 Task: Create a task  Implement a new cloud-based payroll system for a company , assign it to team member softage.5@softage.net in the project AgileMission and update the status of the task to  At Risk , set the priority of the task to Medium
Action: Mouse moved to (76, 56)
Screenshot: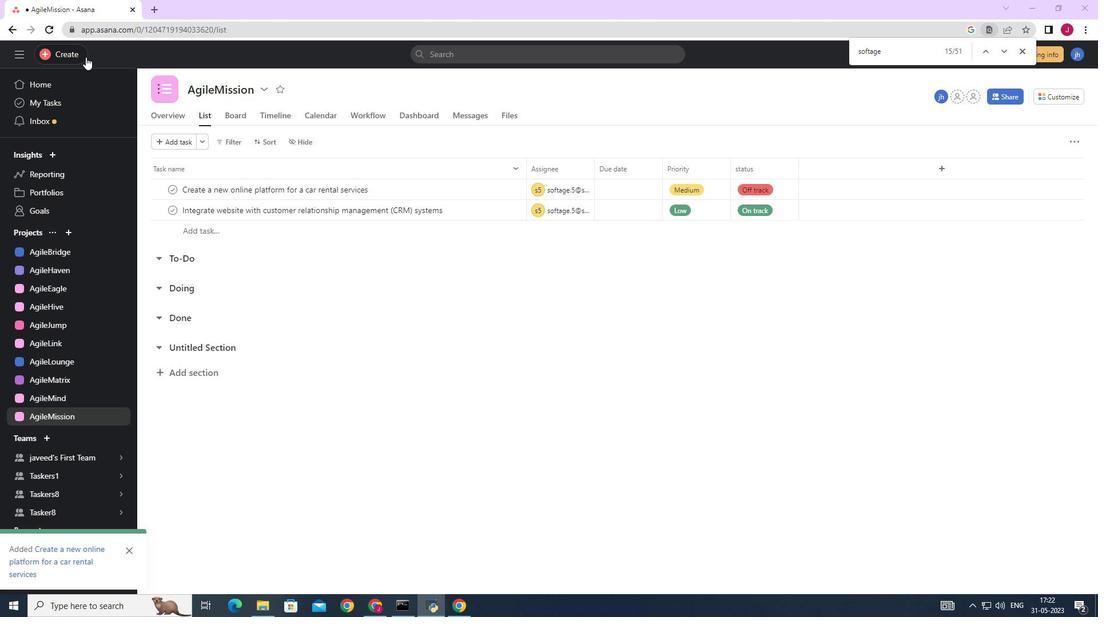 
Action: Mouse pressed left at (76, 56)
Screenshot: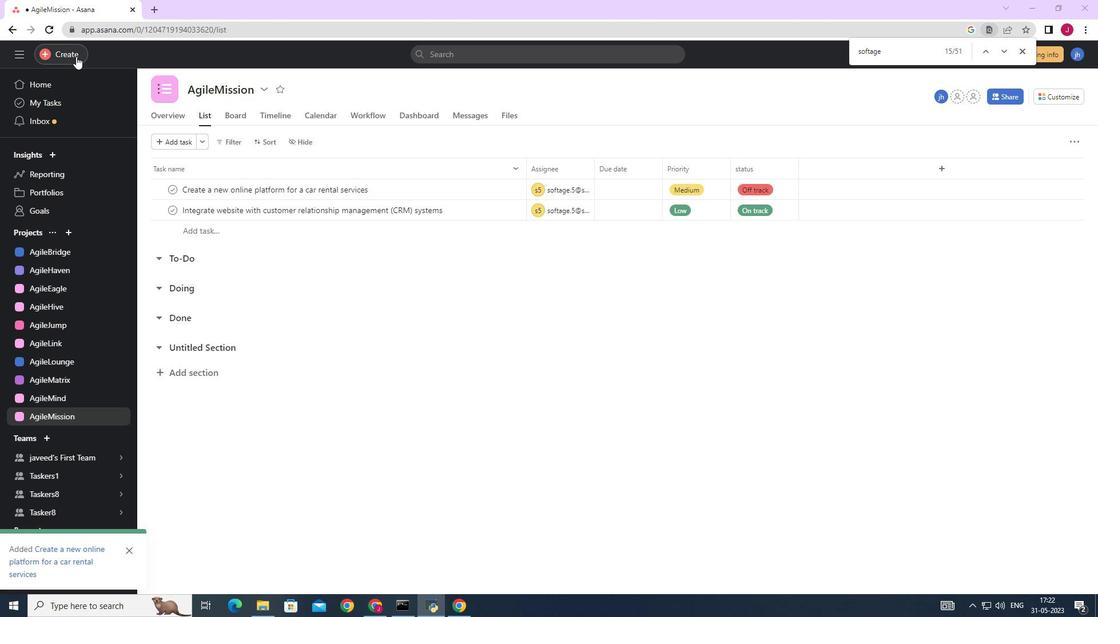 
Action: Mouse moved to (133, 52)
Screenshot: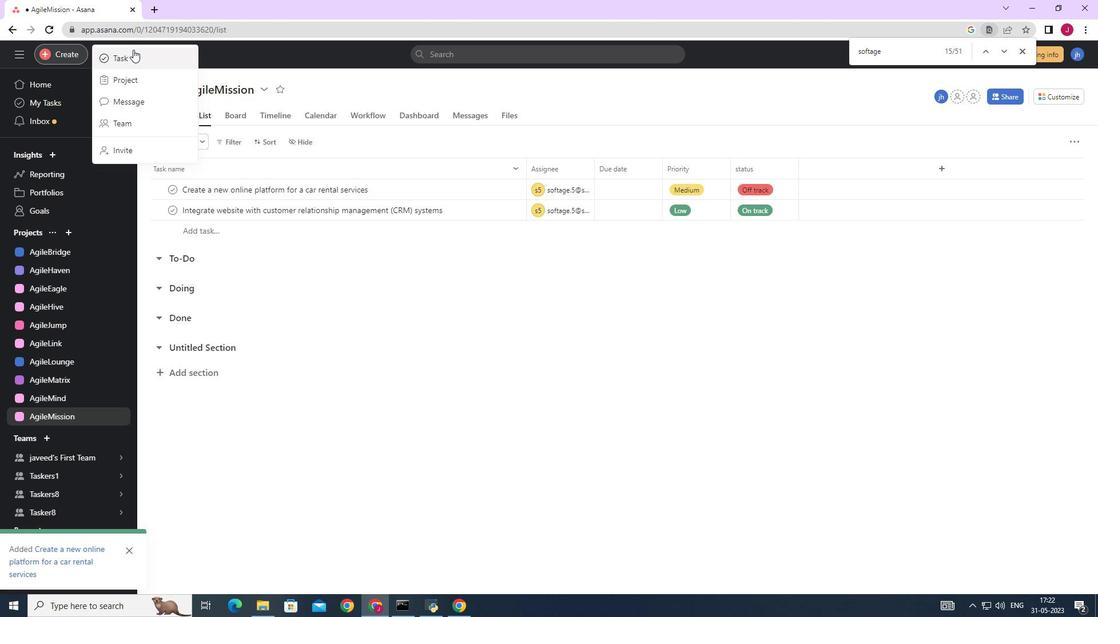 
Action: Mouse pressed left at (133, 52)
Screenshot: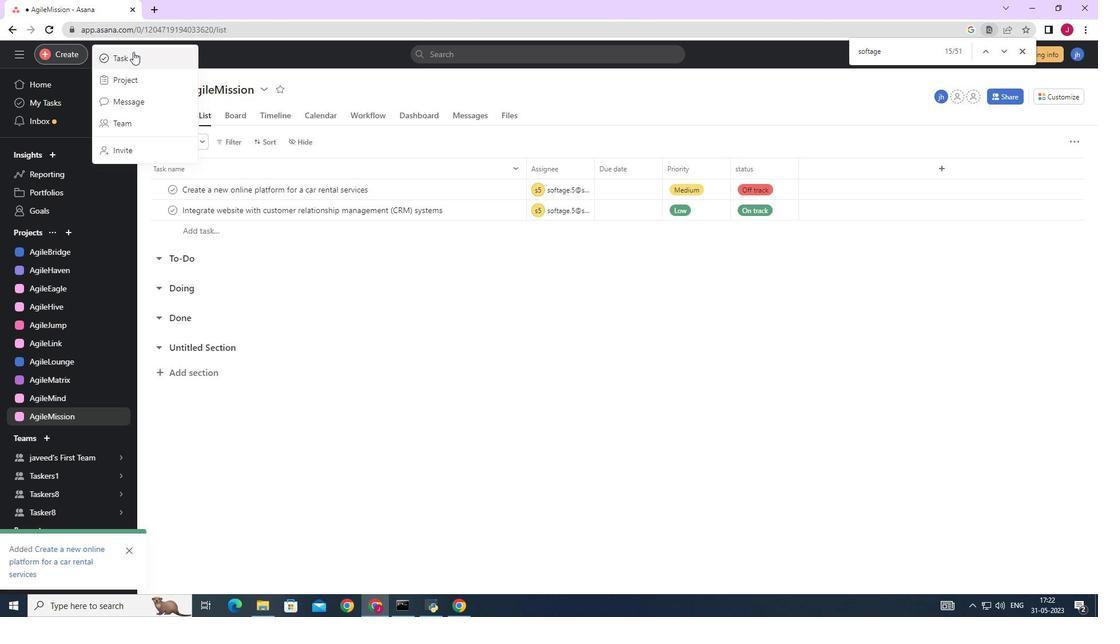 
Action: Mouse moved to (891, 378)
Screenshot: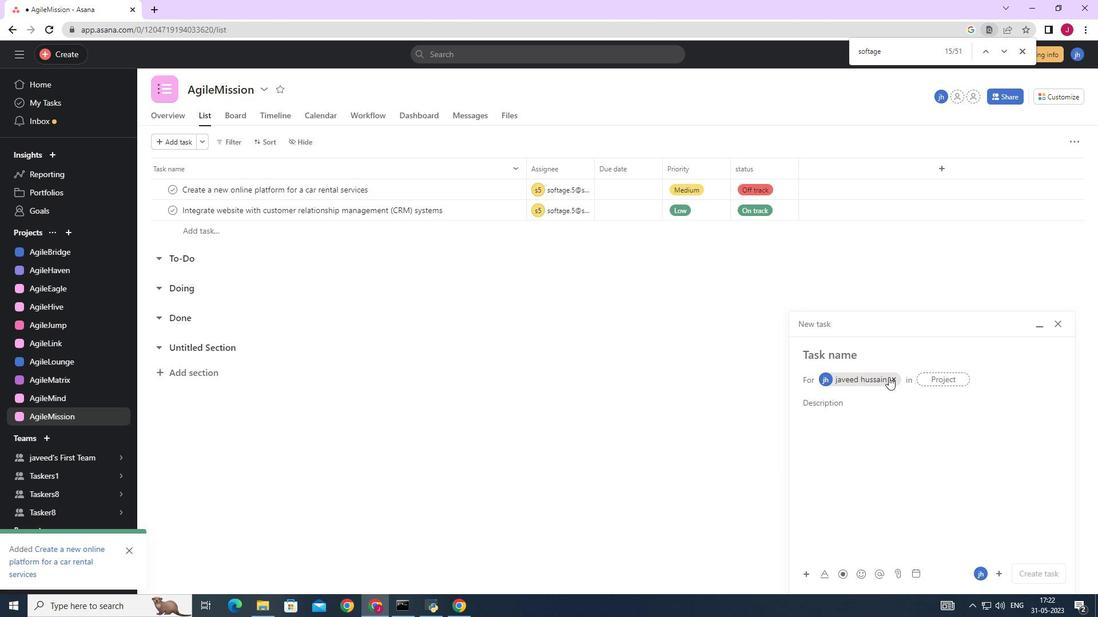 
Action: Mouse pressed left at (891, 378)
Screenshot: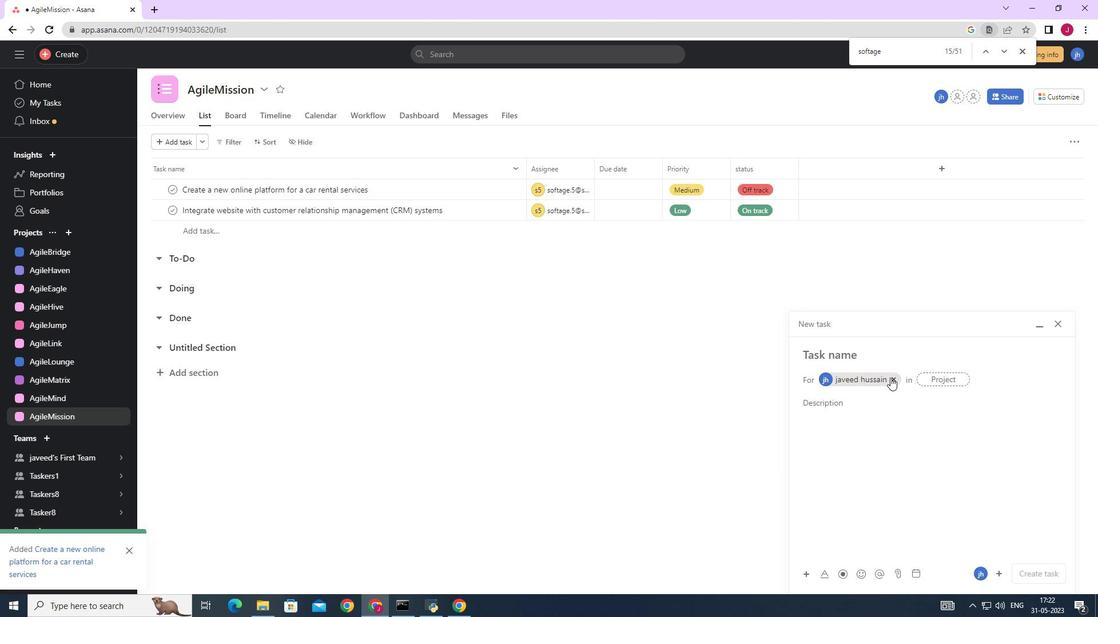 
Action: Mouse moved to (848, 365)
Screenshot: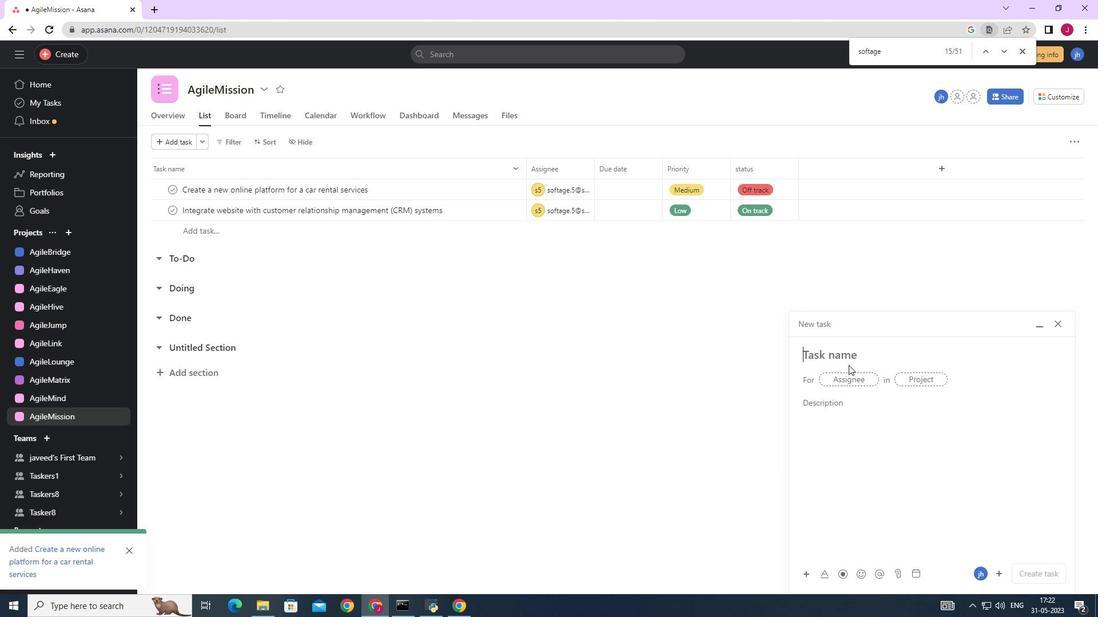 
Action: Key pressed <Key.caps_lock>I<Key.caps_lock>mplement<Key.space>a<Key.space>new<Key.space>cloud-based<Key.space>payroll<Key.space>system<Key.space>for<Key.space>a<Key.space>company
Screenshot: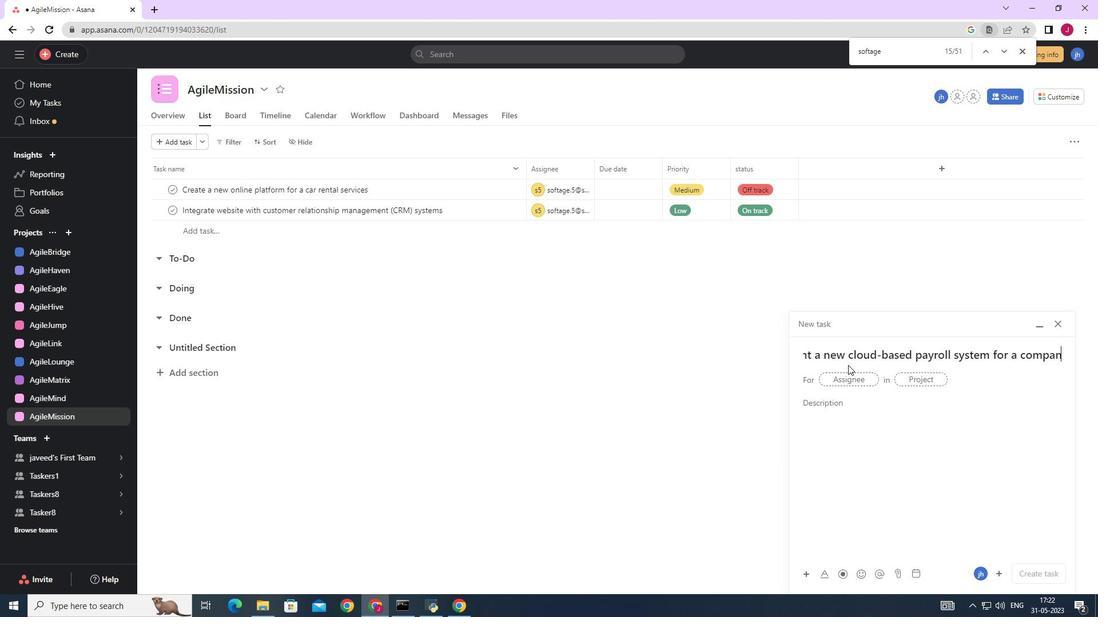 
Action: Mouse moved to (857, 378)
Screenshot: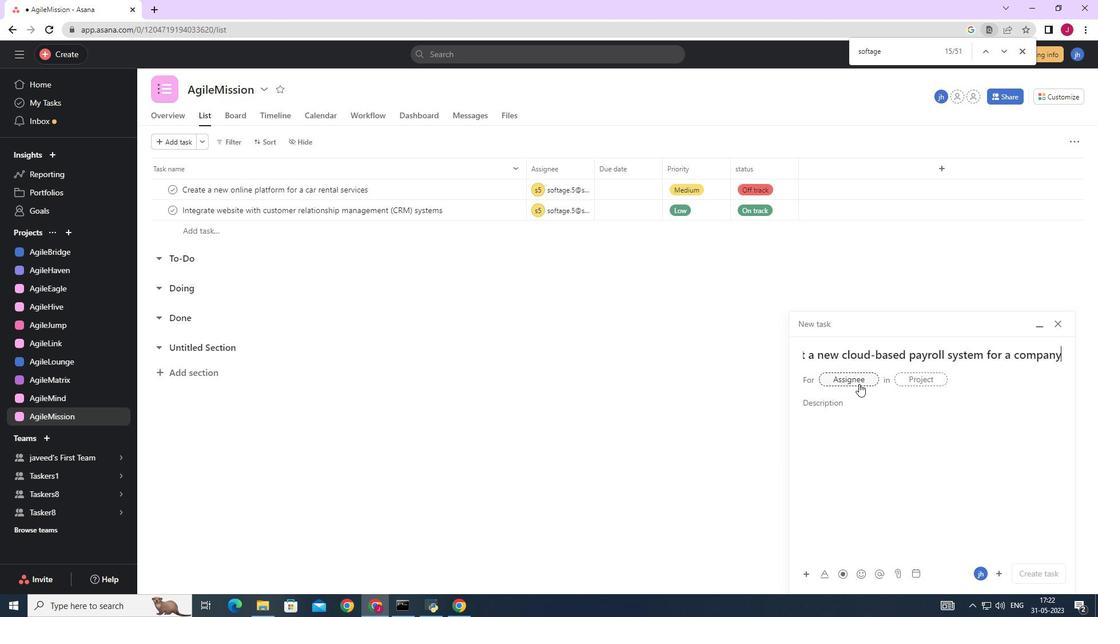 
Action: Mouse pressed left at (857, 378)
Screenshot: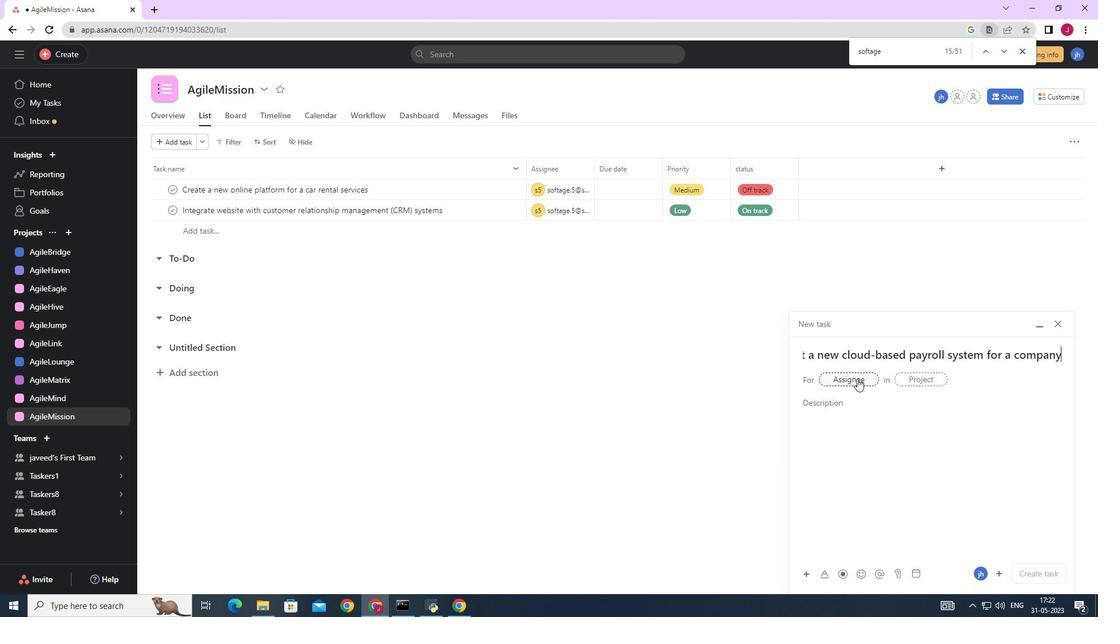 
Action: Key pressed softage.5
Screenshot: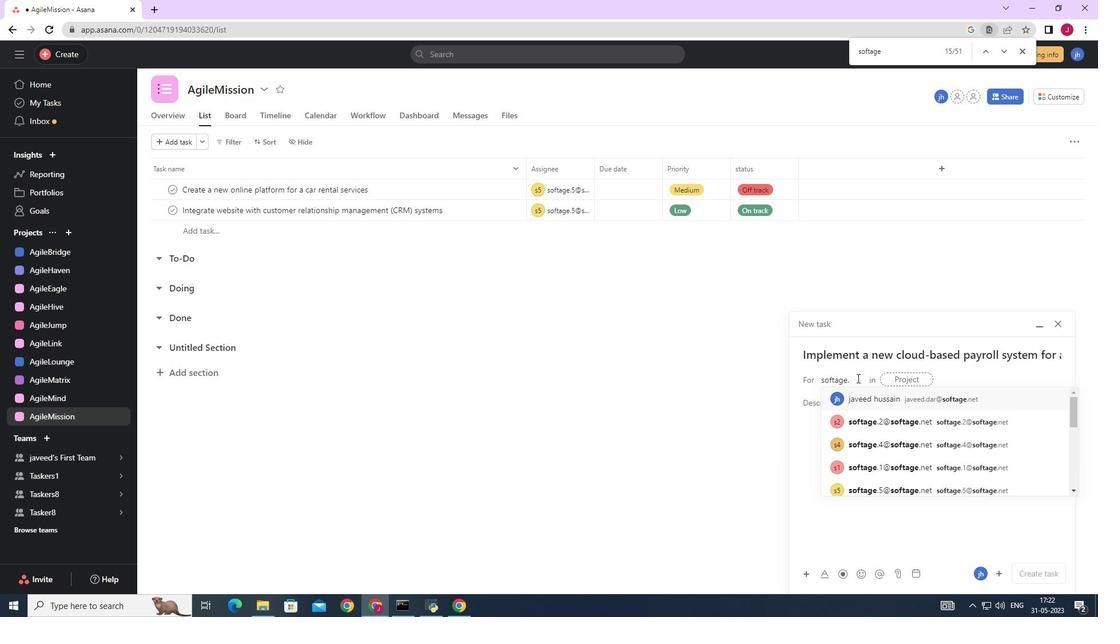
Action: Mouse moved to (870, 398)
Screenshot: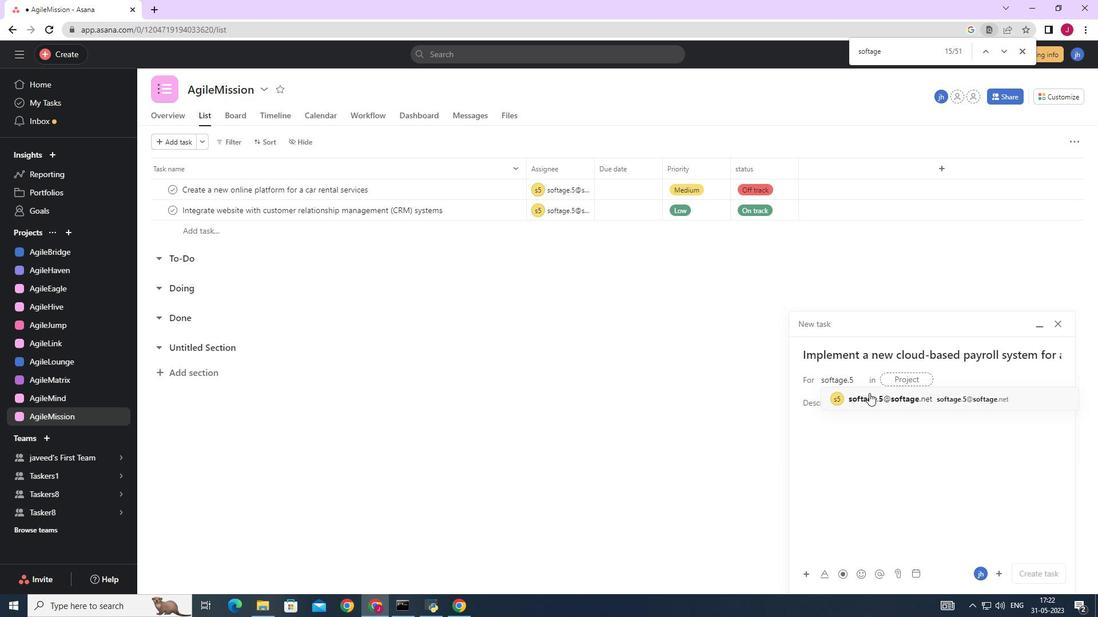 
Action: Mouse pressed left at (870, 398)
Screenshot: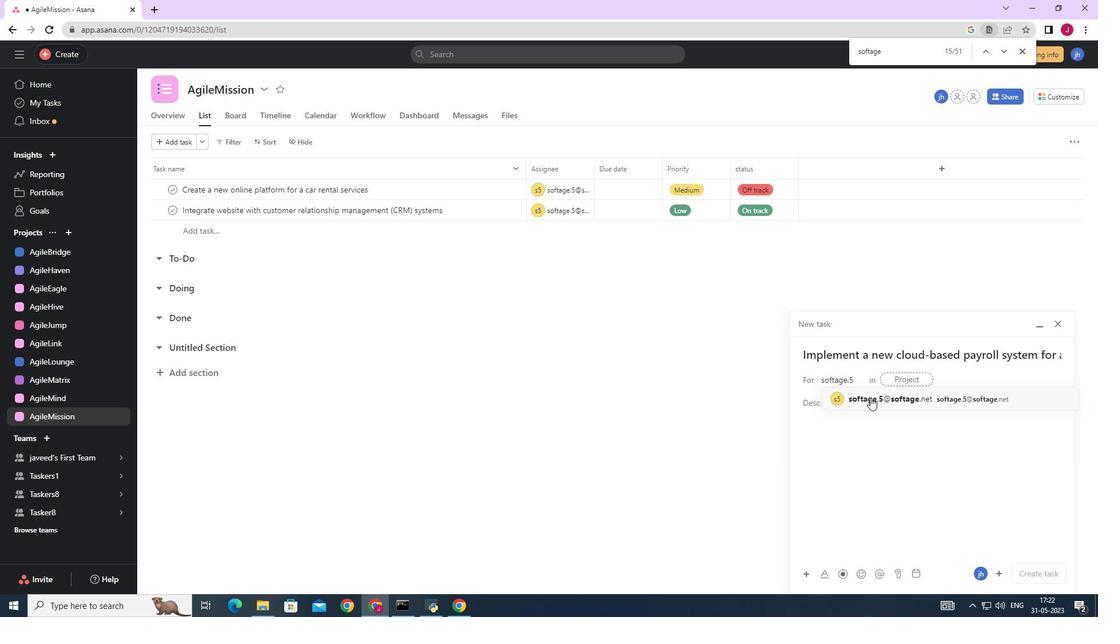 
Action: Mouse moved to (731, 397)
Screenshot: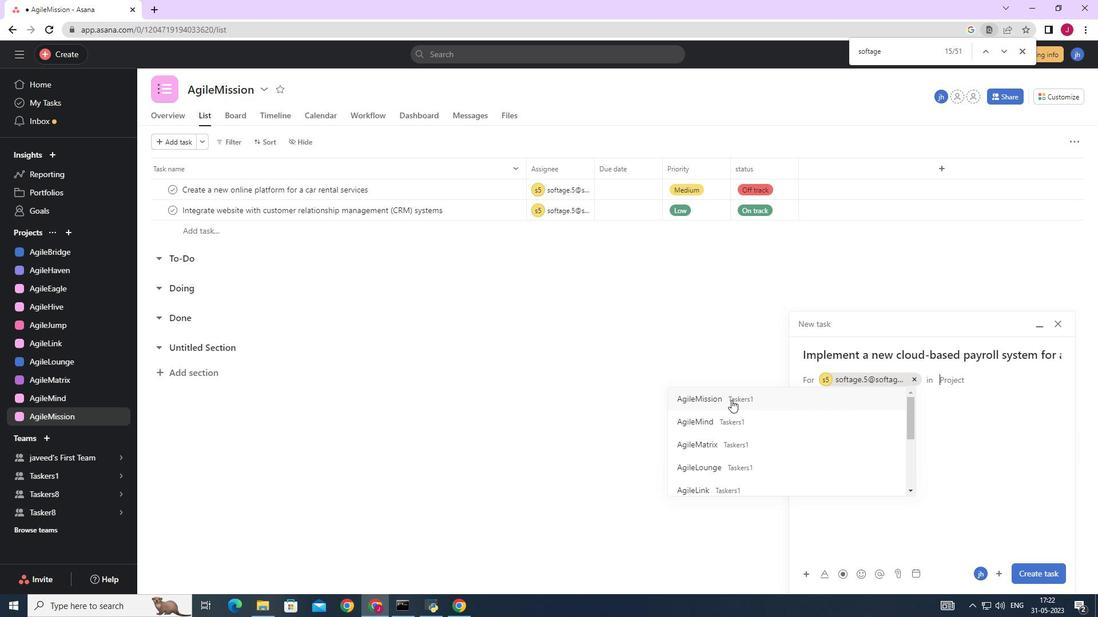 
Action: Mouse pressed left at (731, 397)
Screenshot: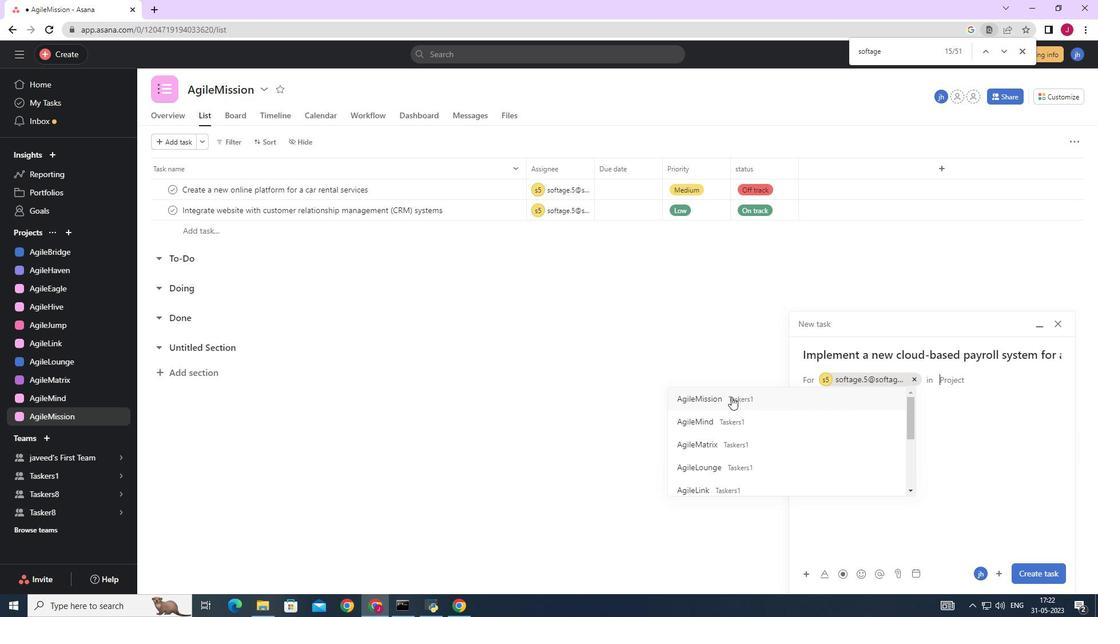 
Action: Mouse moved to (862, 405)
Screenshot: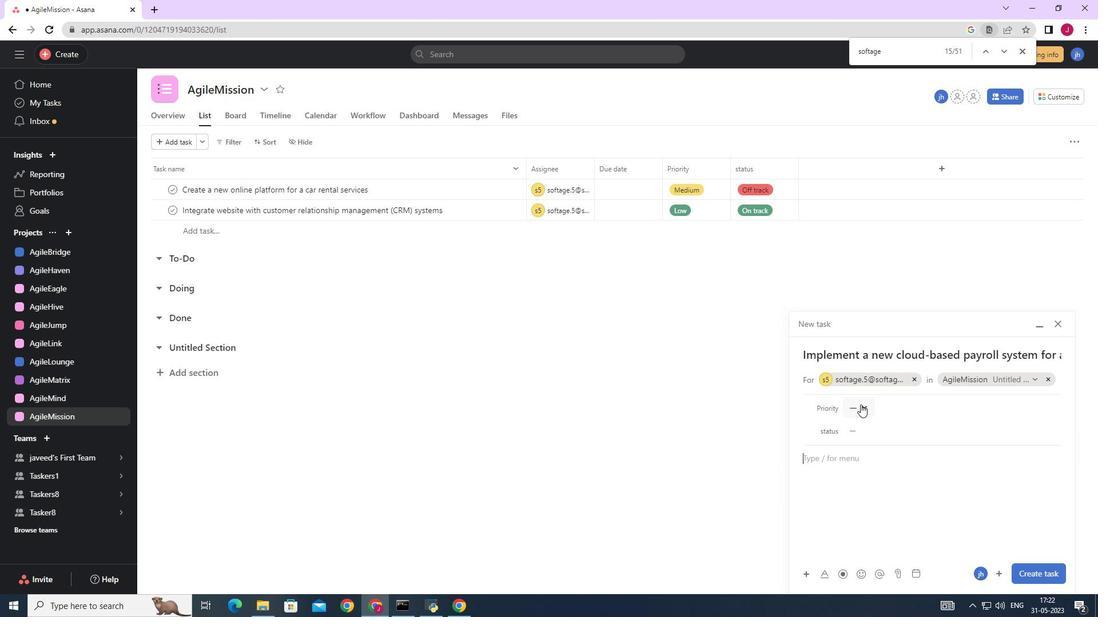 
Action: Mouse pressed left at (862, 405)
Screenshot: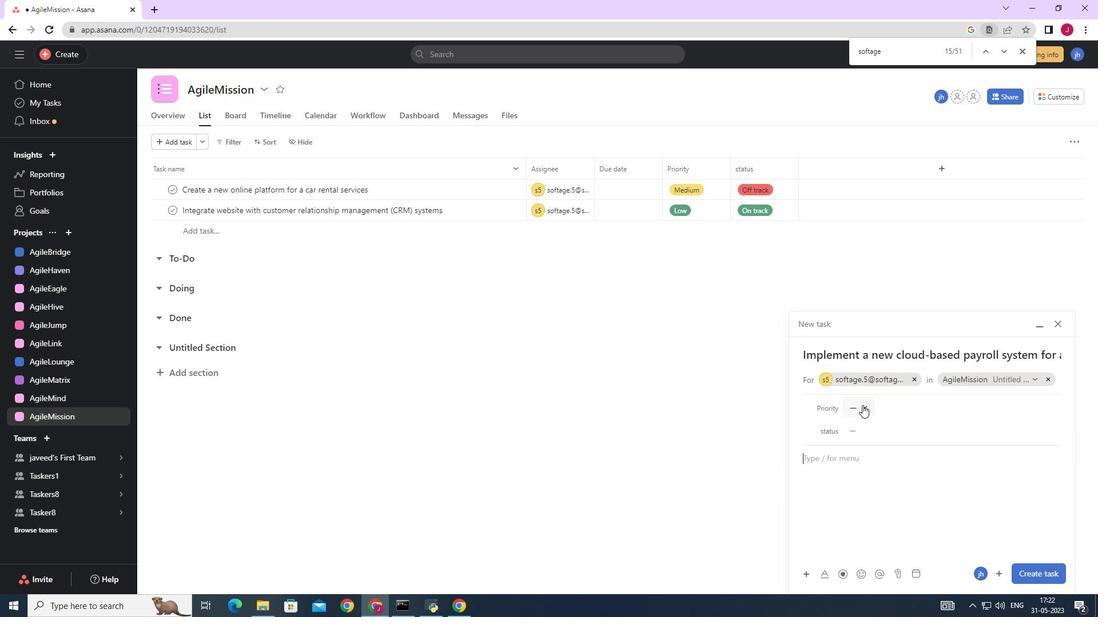 
Action: Mouse moved to (878, 465)
Screenshot: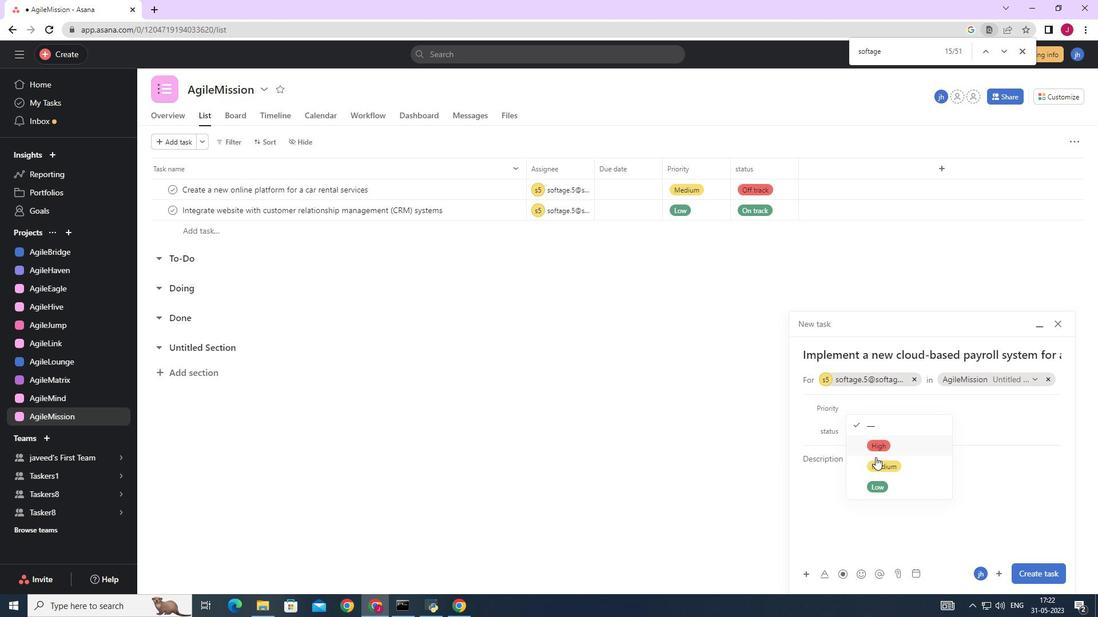 
Action: Mouse pressed left at (878, 465)
Screenshot: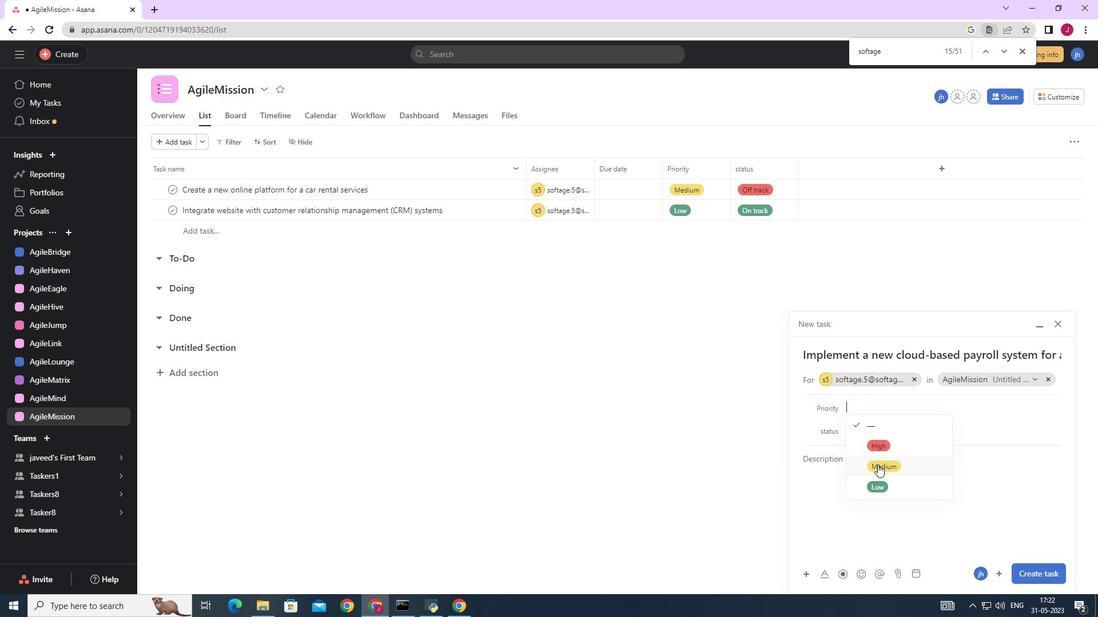 
Action: Mouse moved to (866, 425)
Screenshot: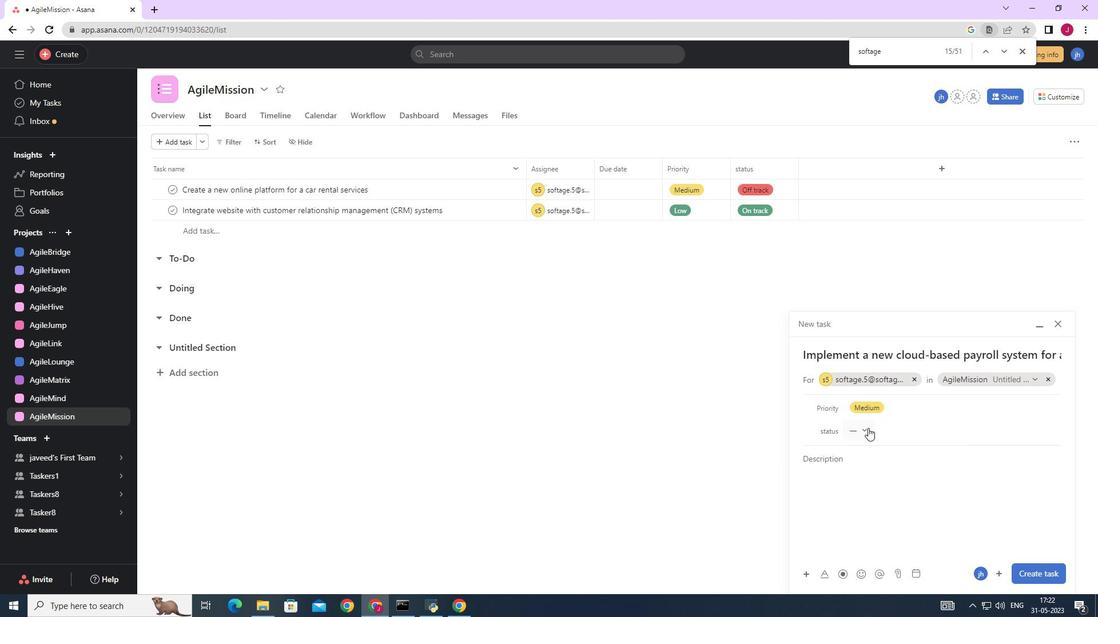 
Action: Mouse pressed left at (866, 425)
Screenshot: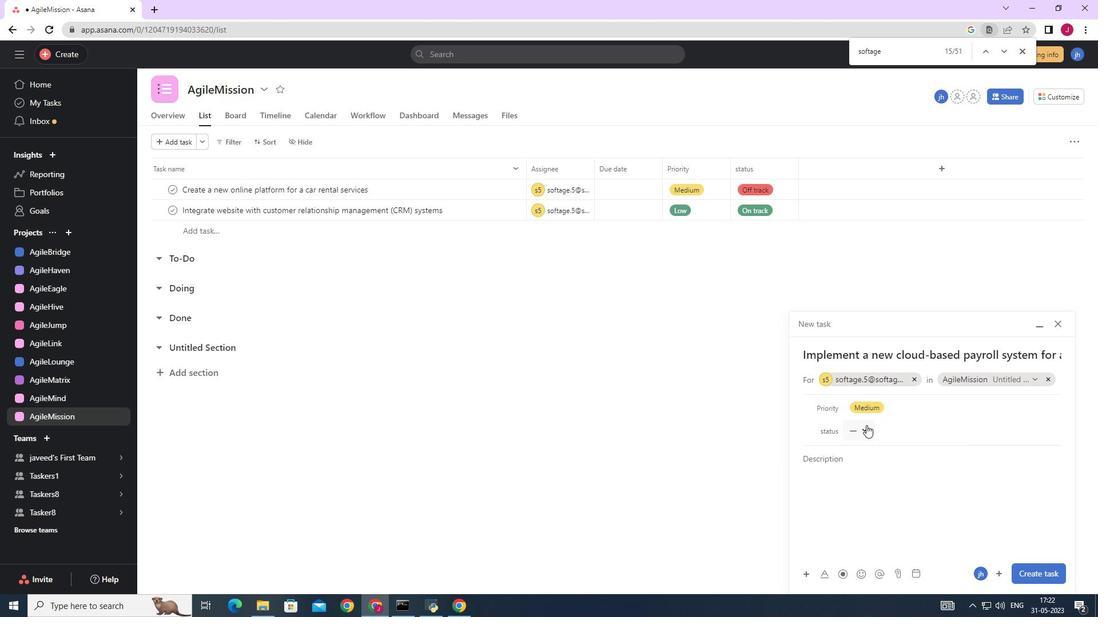 
Action: Mouse moved to (881, 511)
Screenshot: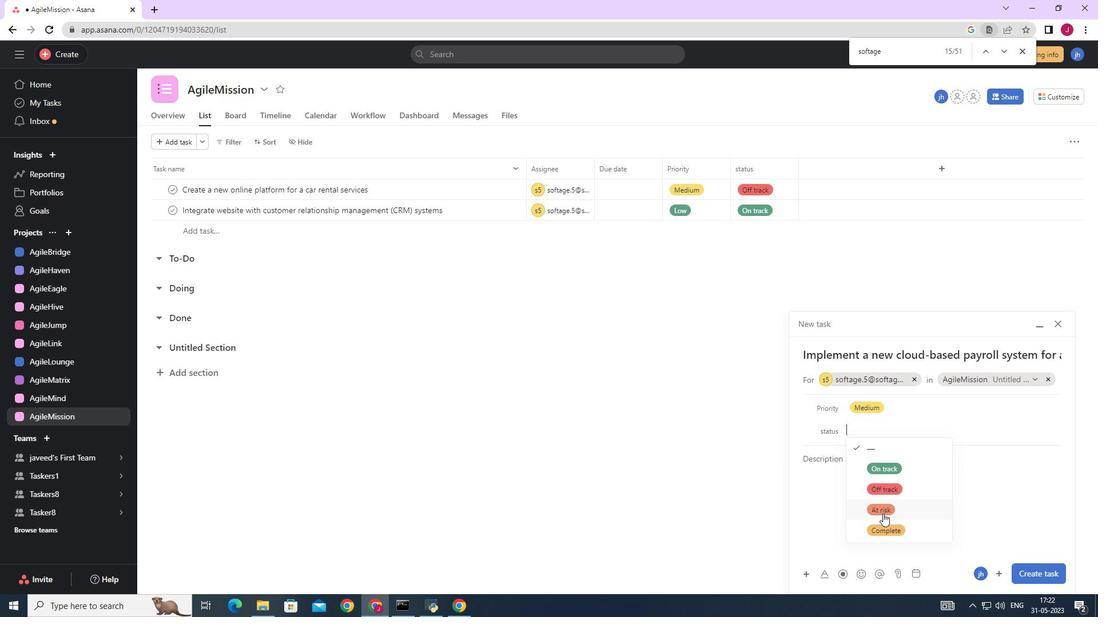 
Action: Mouse pressed left at (881, 511)
Screenshot: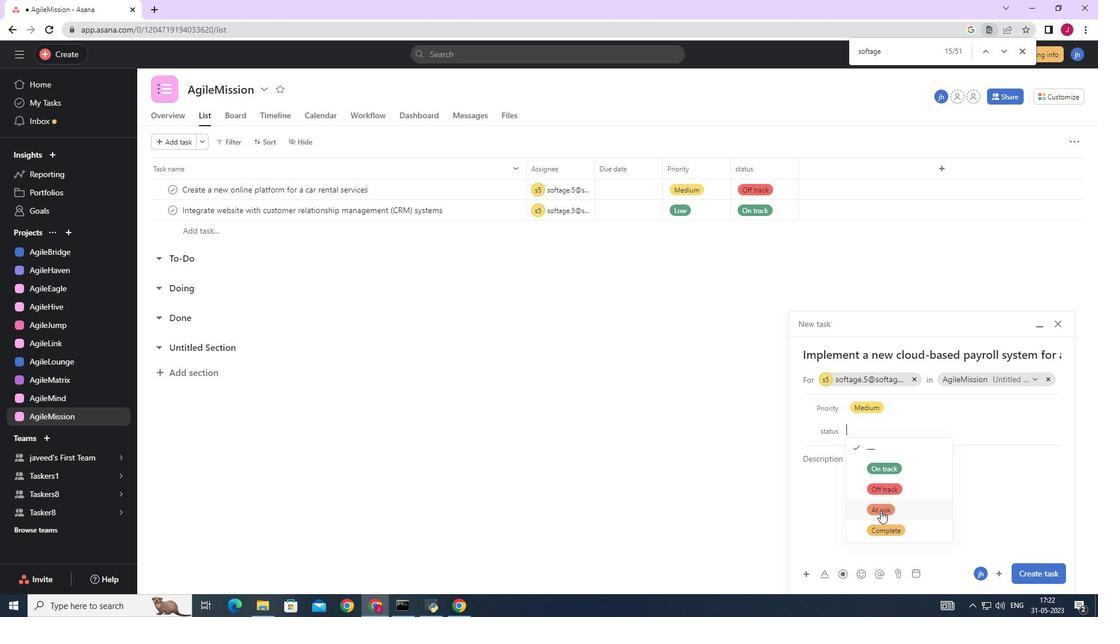 
Action: Mouse moved to (1024, 574)
Screenshot: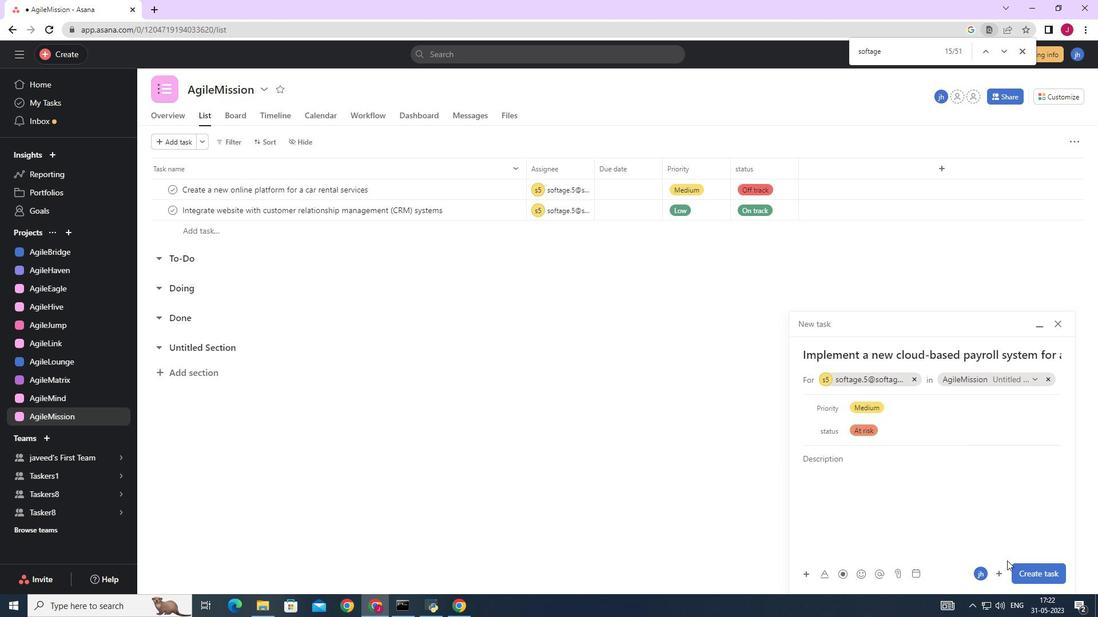 
Action: Mouse pressed left at (1024, 574)
Screenshot: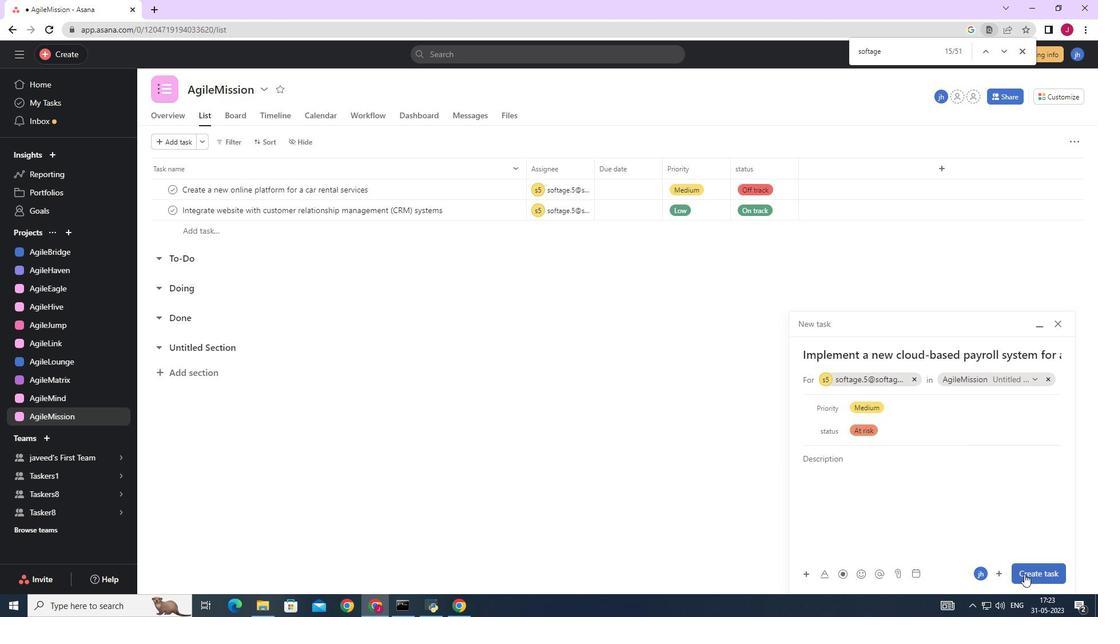
Action: Mouse moved to (940, 514)
Screenshot: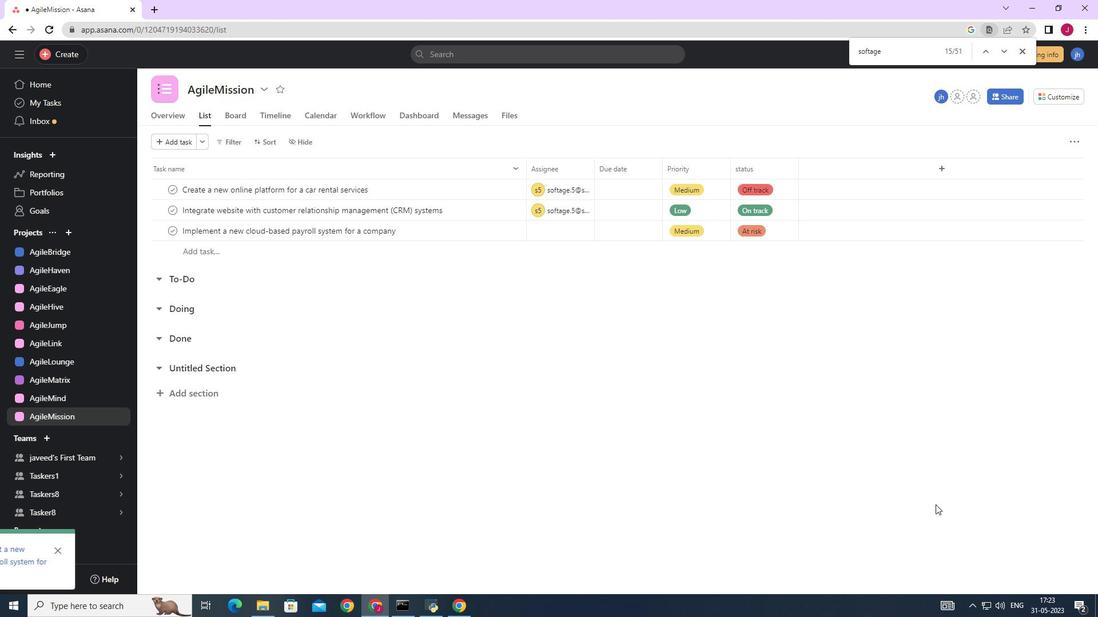 
